 Task: Create a schedule automation trigger every sunday at 10:00 AM.
Action: Mouse moved to (1162, 332)
Screenshot: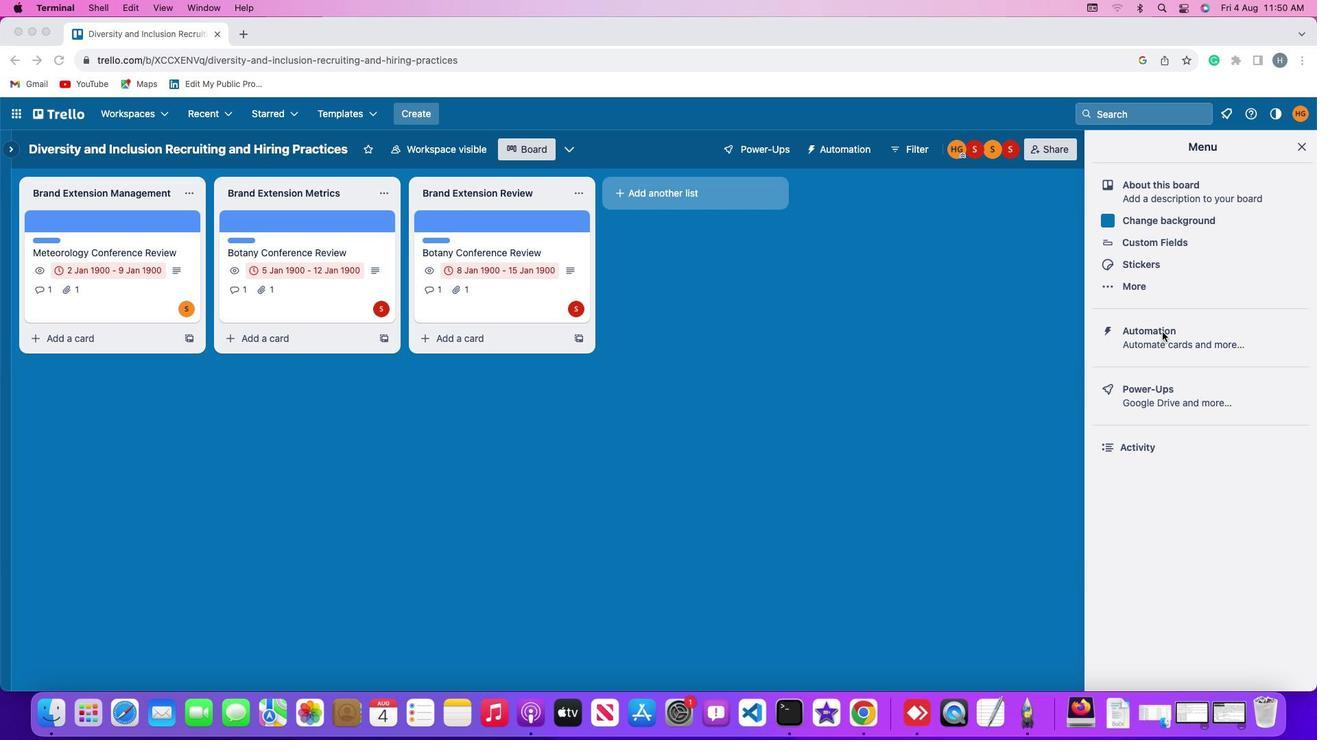 
Action: Mouse pressed left at (1162, 332)
Screenshot: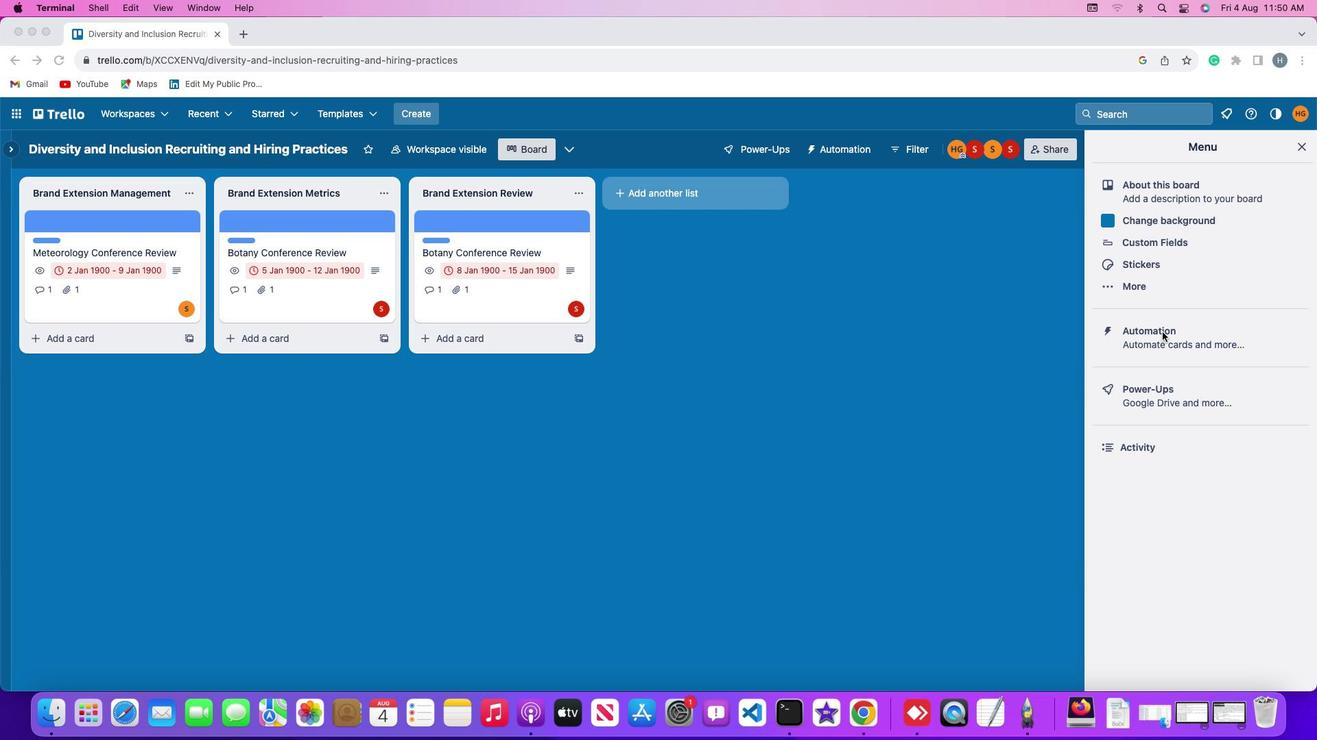 
Action: Mouse moved to (1167, 334)
Screenshot: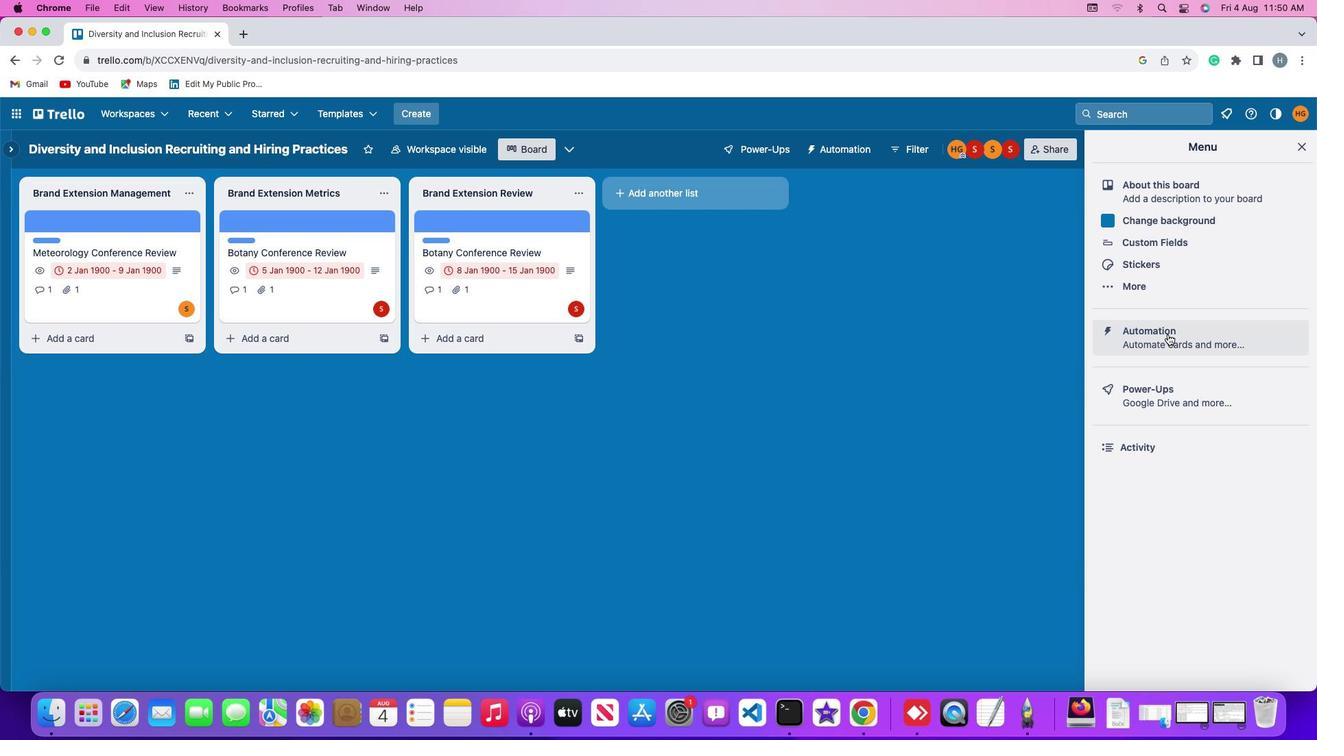 
Action: Mouse pressed left at (1167, 334)
Screenshot: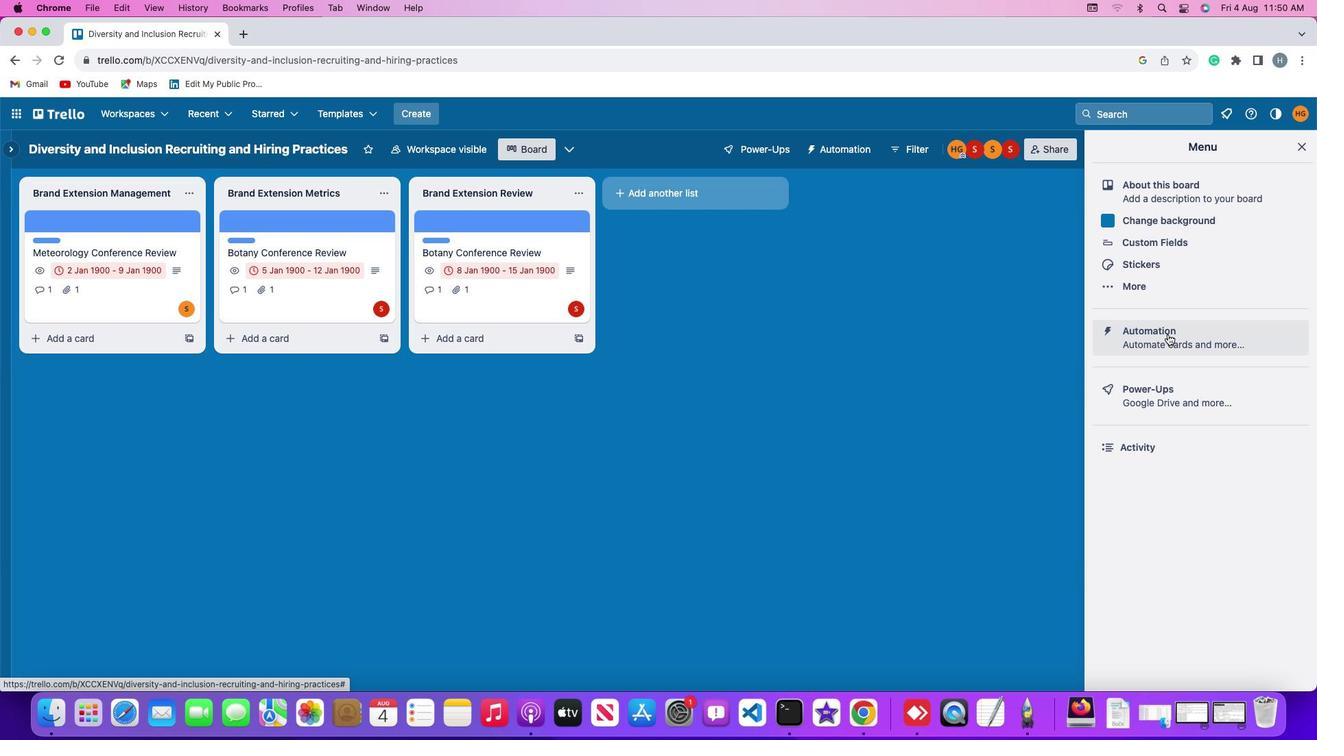 
Action: Mouse moved to (68, 298)
Screenshot: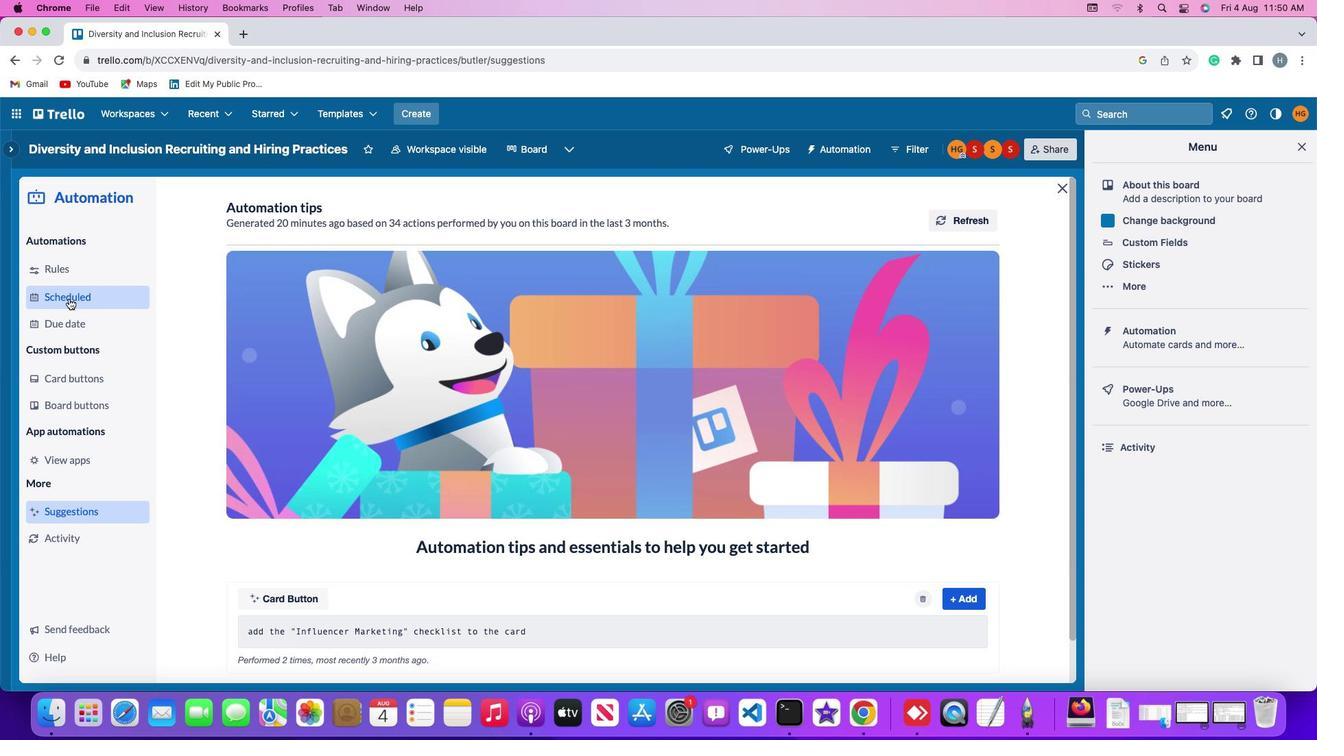 
Action: Mouse pressed left at (68, 298)
Screenshot: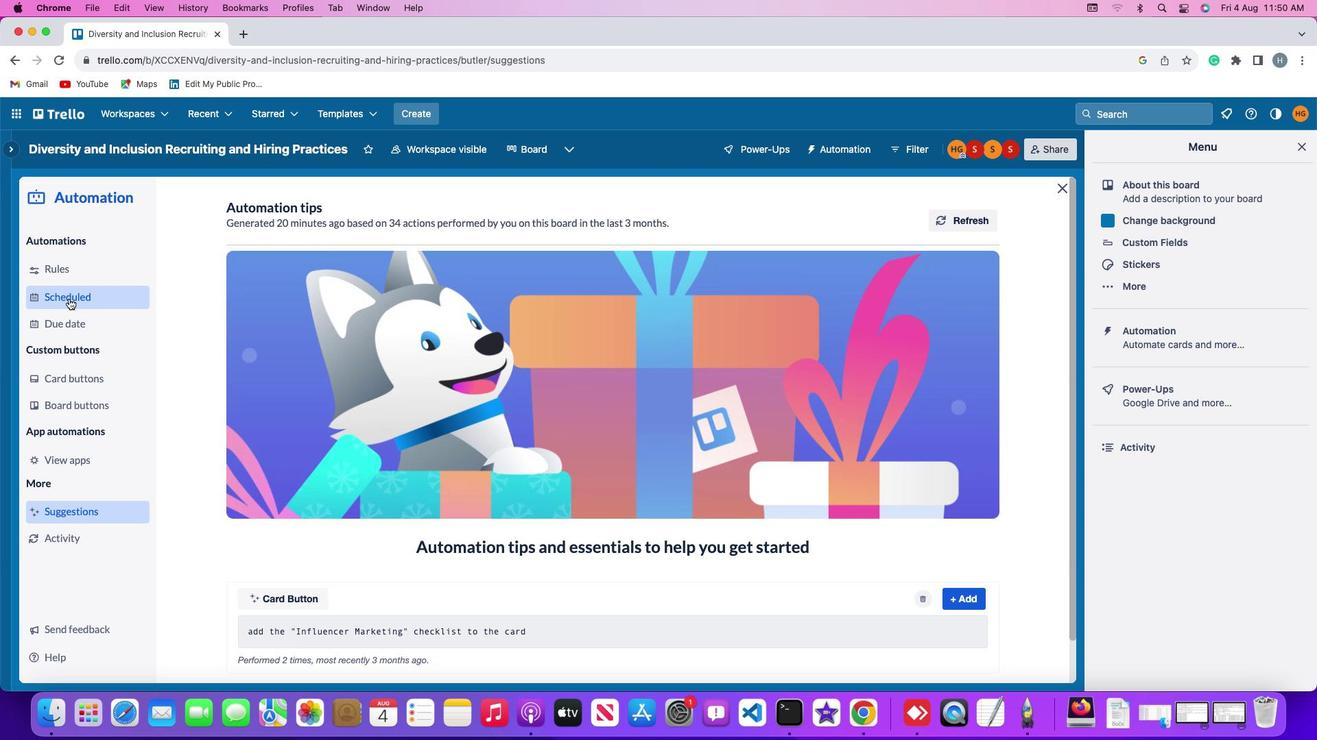 
Action: Mouse moved to (909, 210)
Screenshot: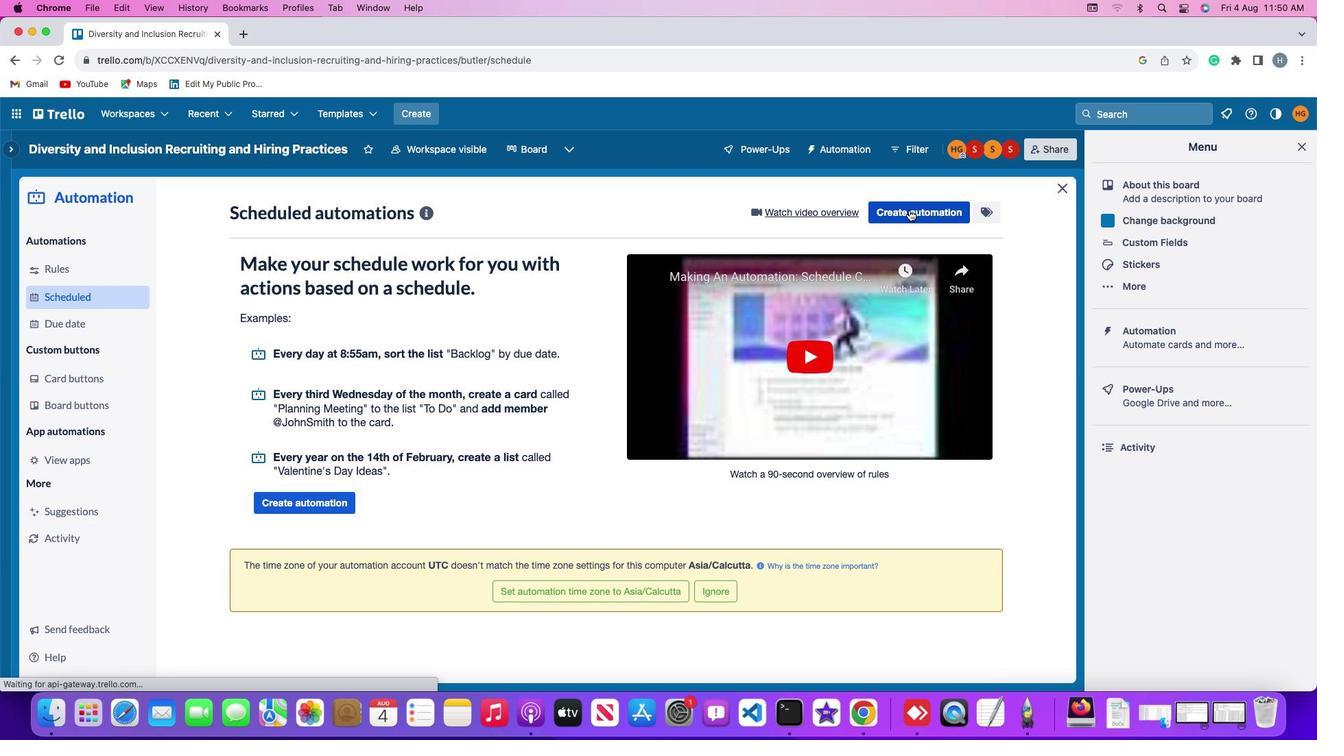 
Action: Mouse pressed left at (909, 210)
Screenshot: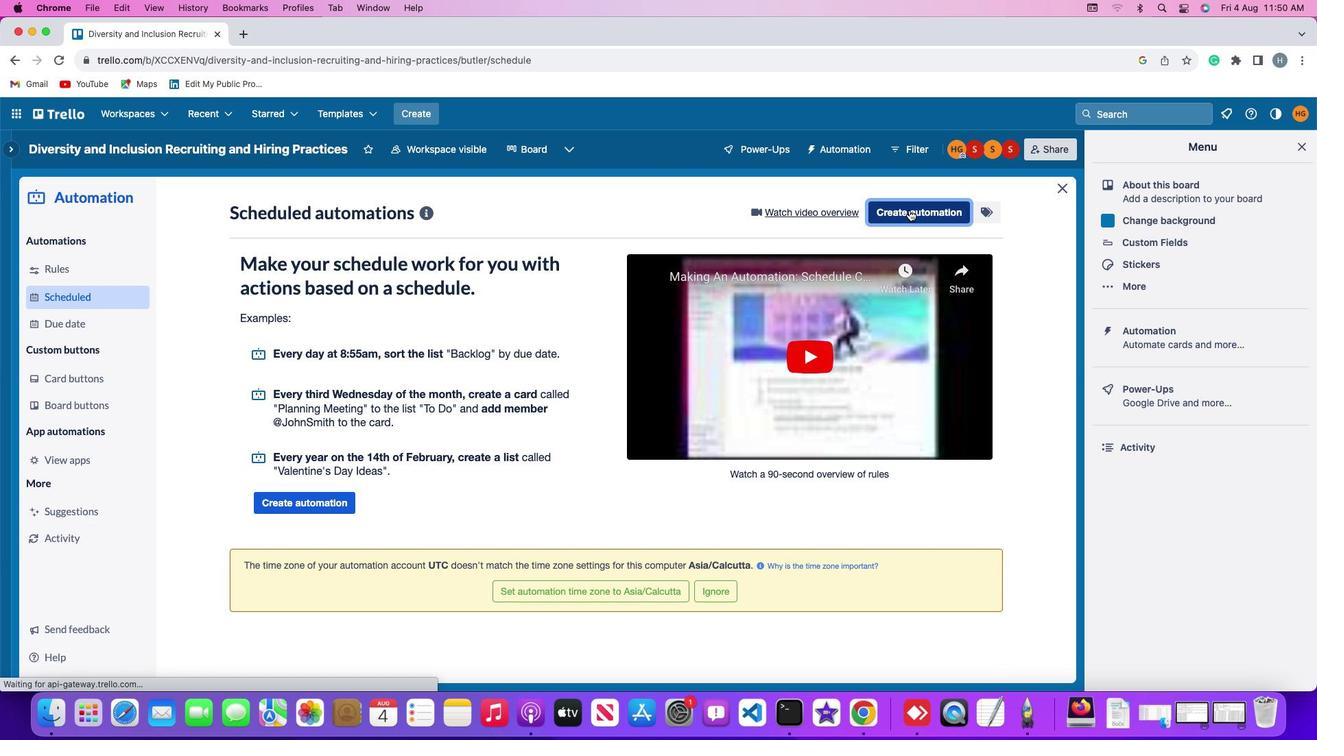 
Action: Mouse moved to (732, 347)
Screenshot: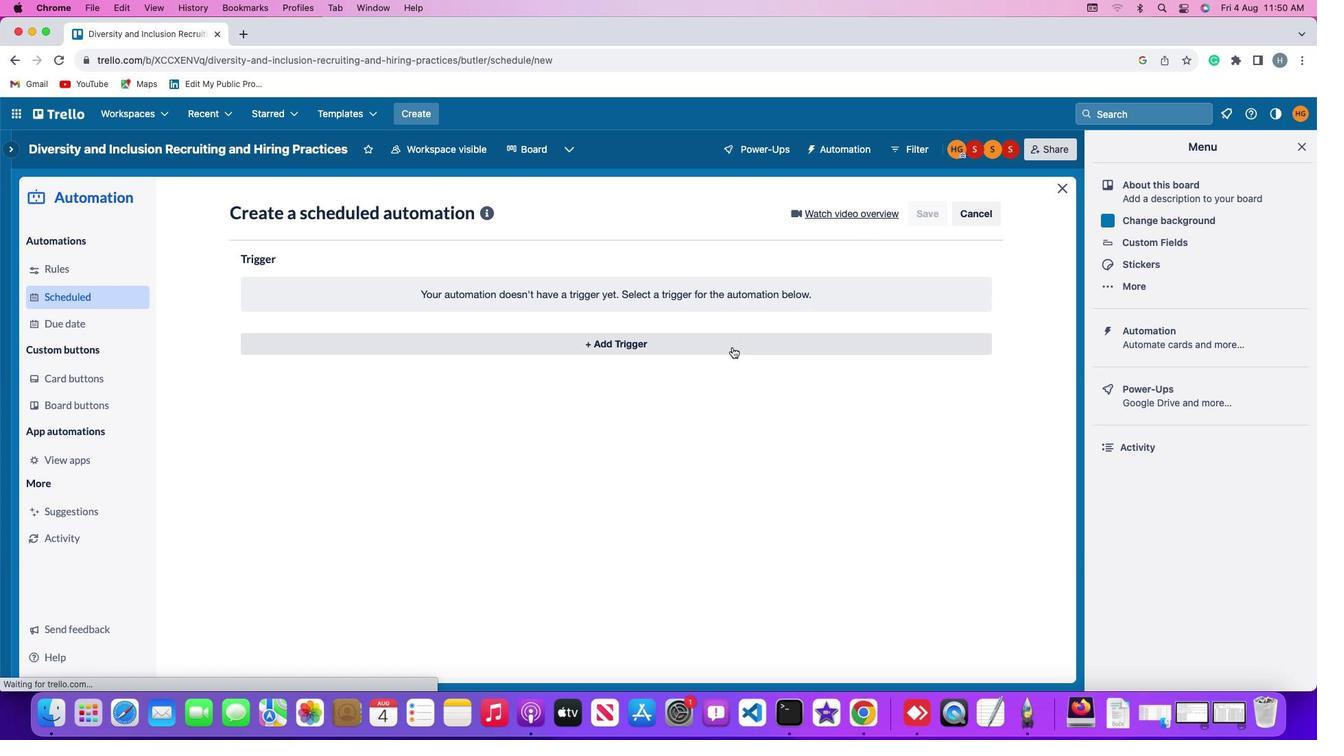 
Action: Mouse pressed left at (732, 347)
Screenshot: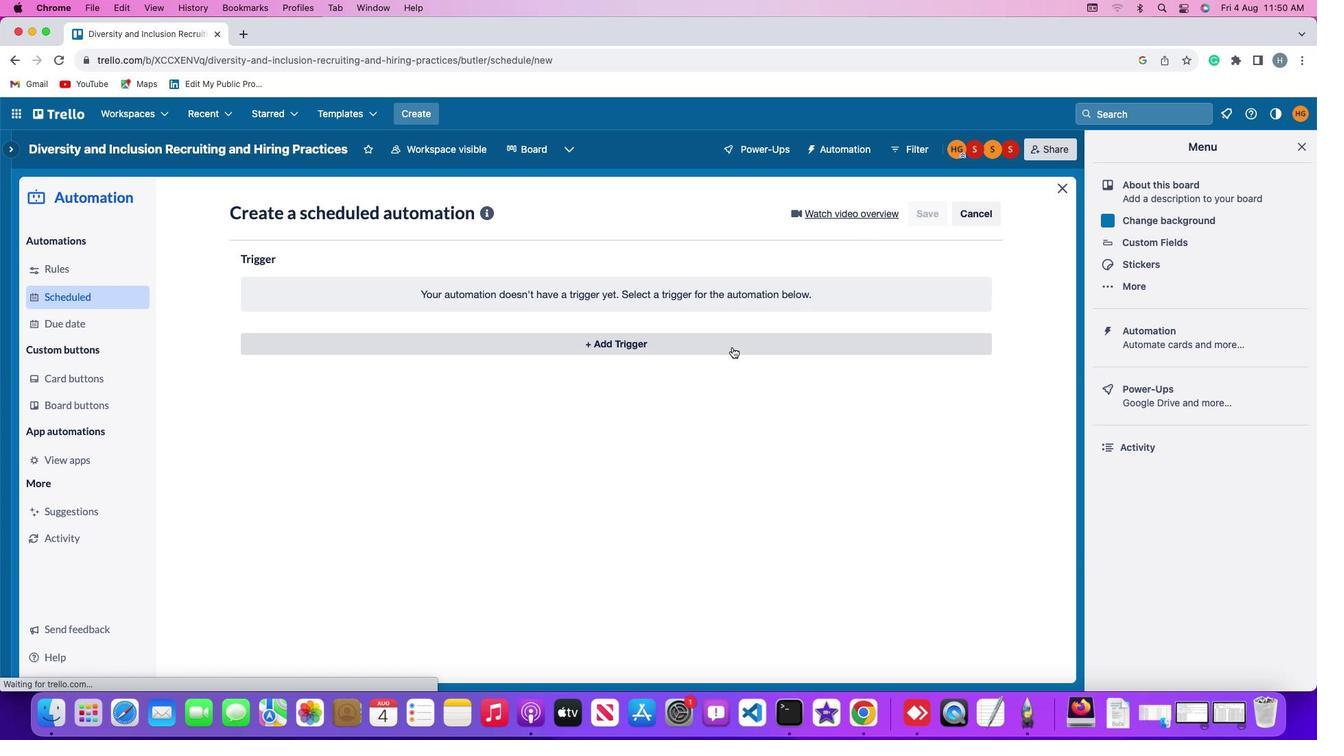 
Action: Mouse moved to (309, 631)
Screenshot: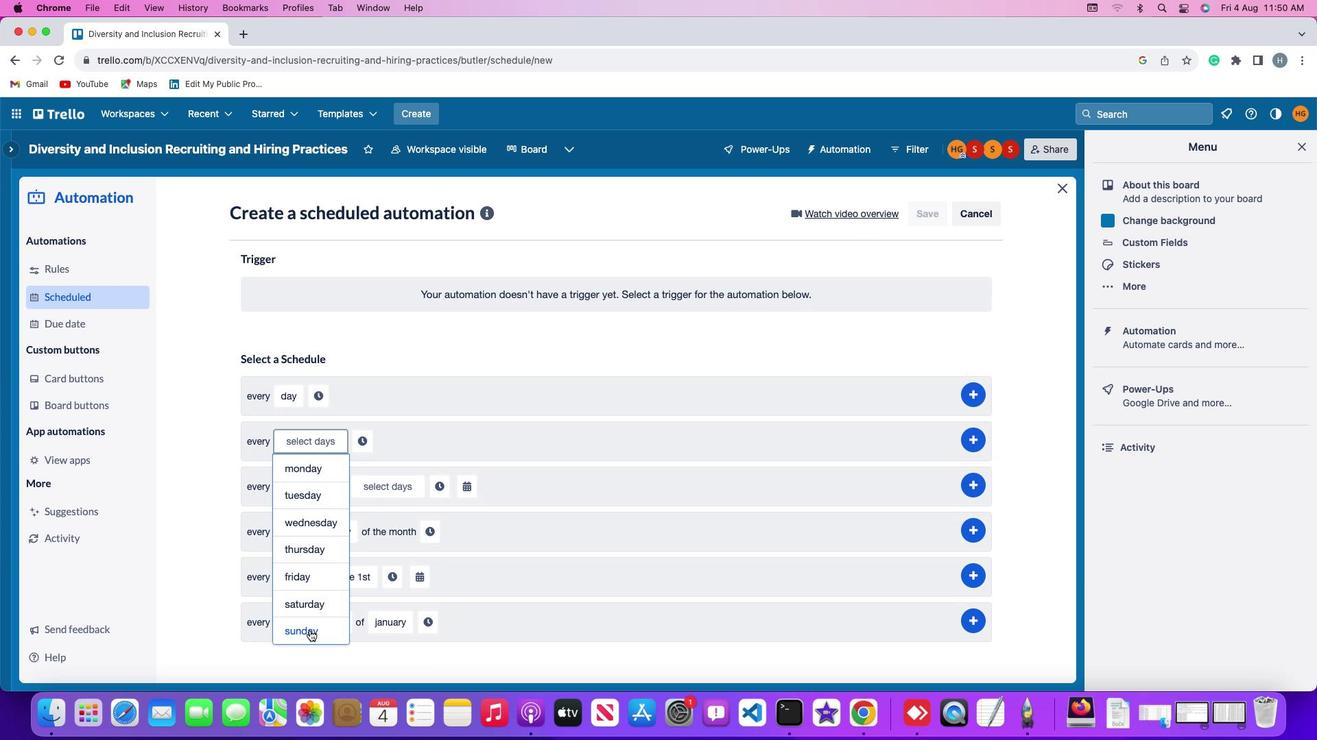 
Action: Mouse pressed left at (309, 631)
Screenshot: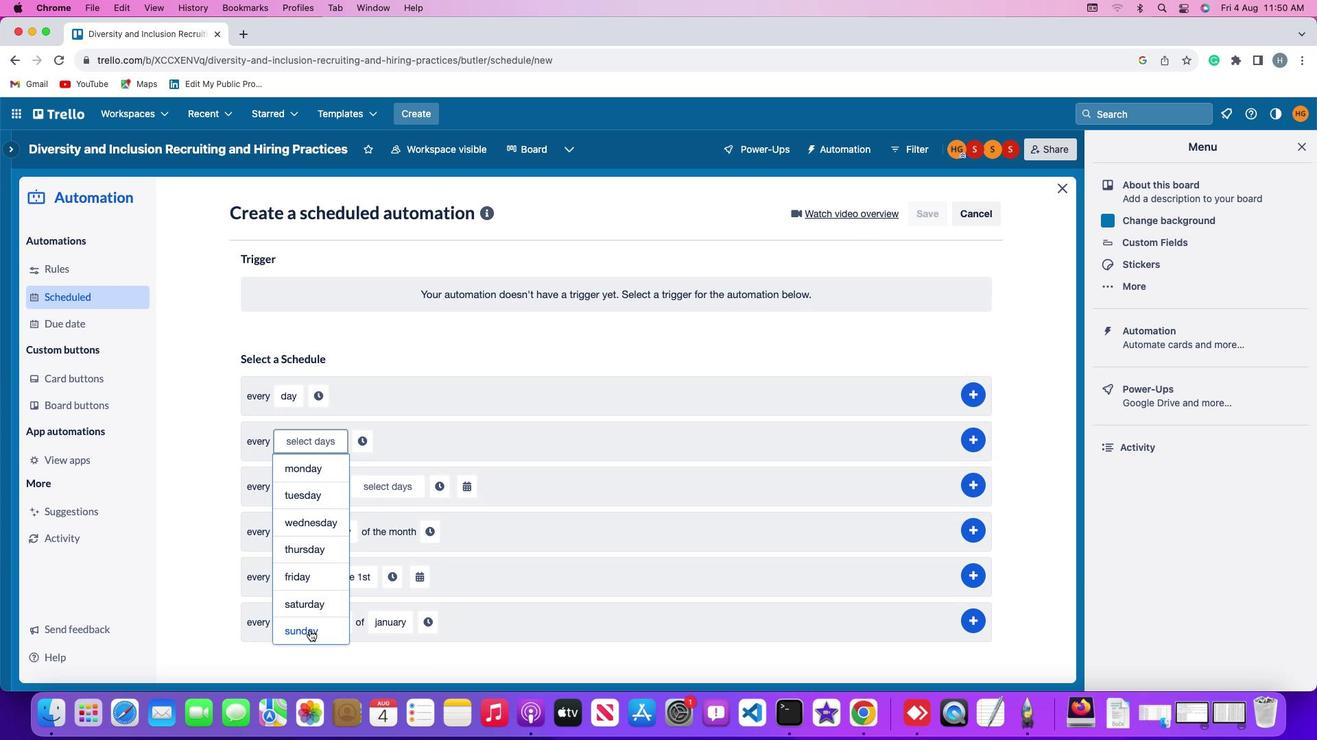 
Action: Mouse moved to (367, 440)
Screenshot: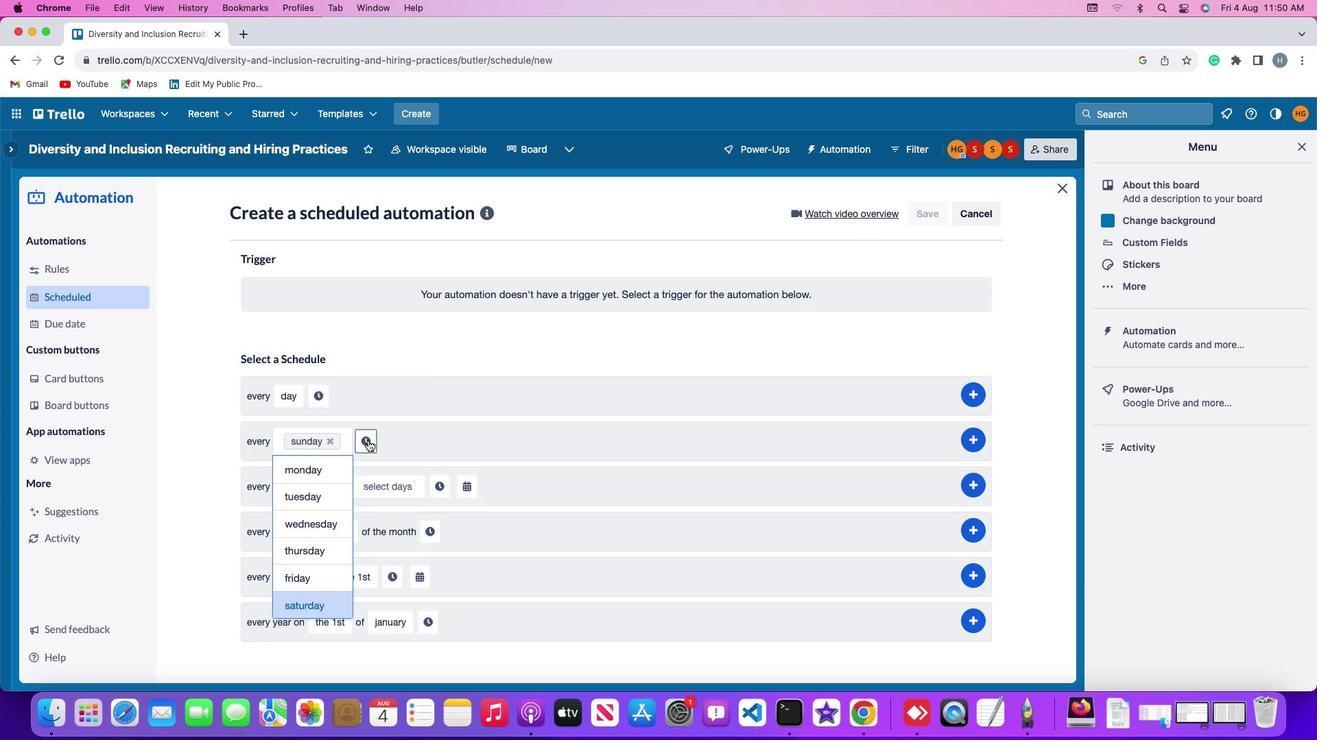 
Action: Mouse pressed left at (367, 440)
Screenshot: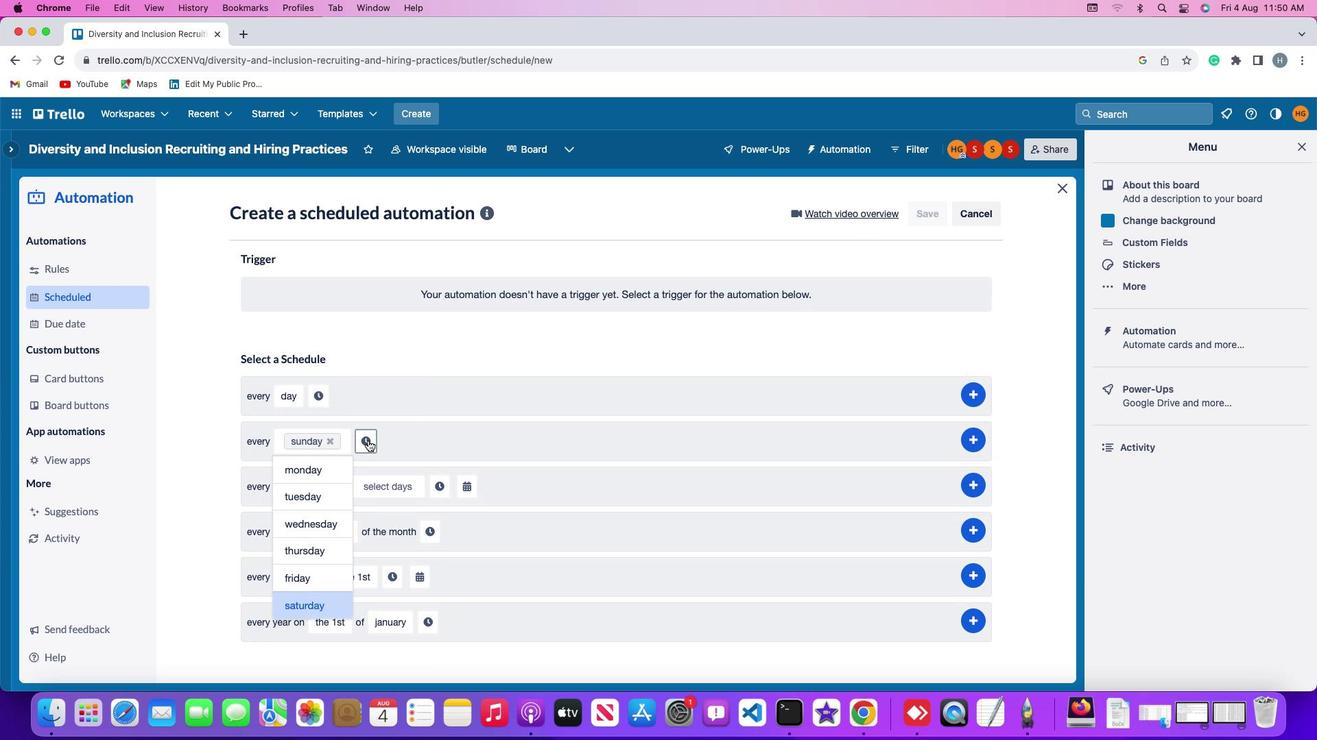 
Action: Mouse moved to (397, 441)
Screenshot: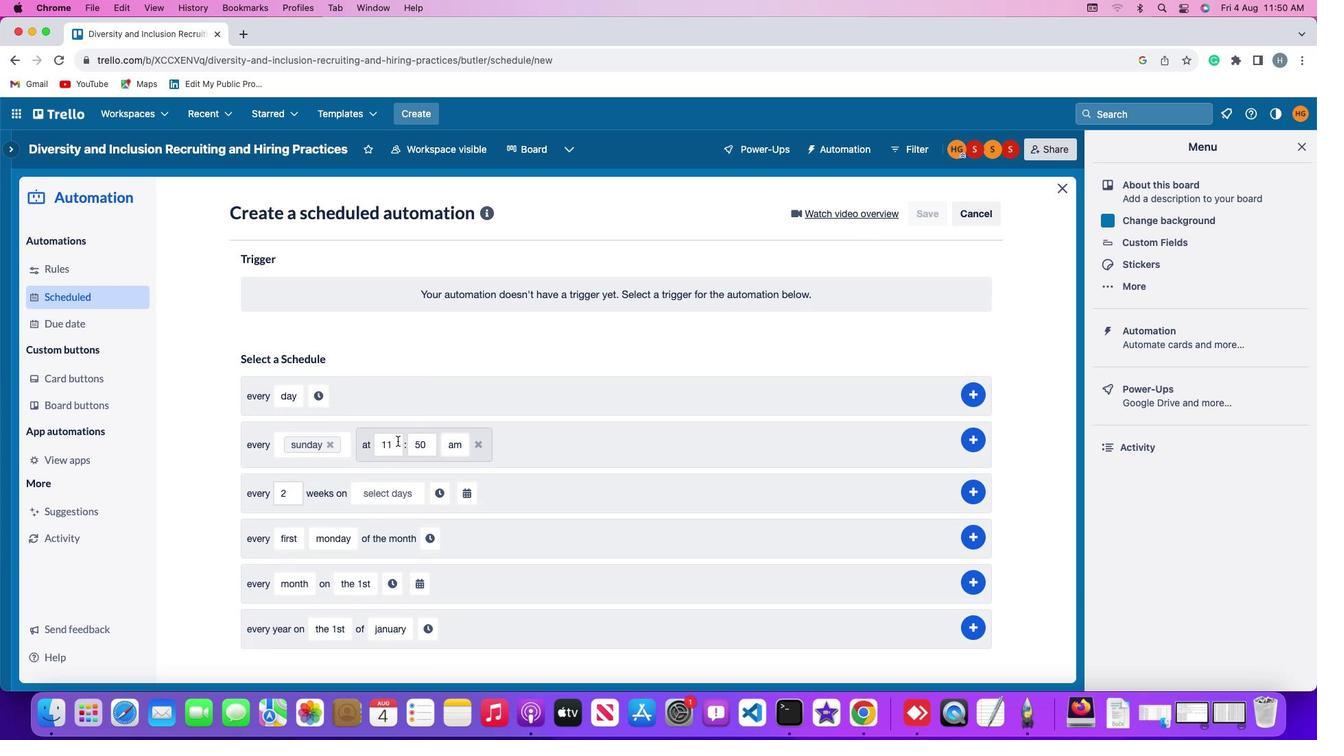 
Action: Mouse pressed left at (397, 441)
Screenshot: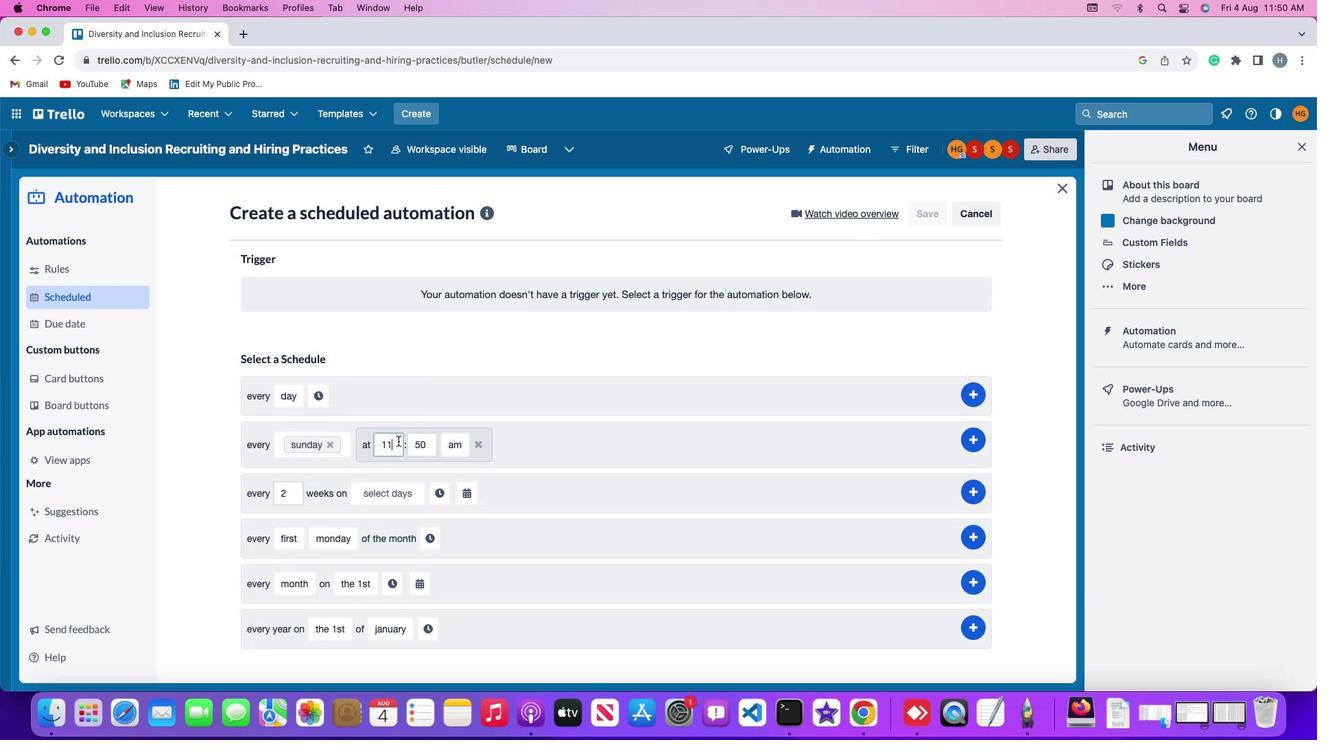 
Action: Mouse moved to (397, 441)
Screenshot: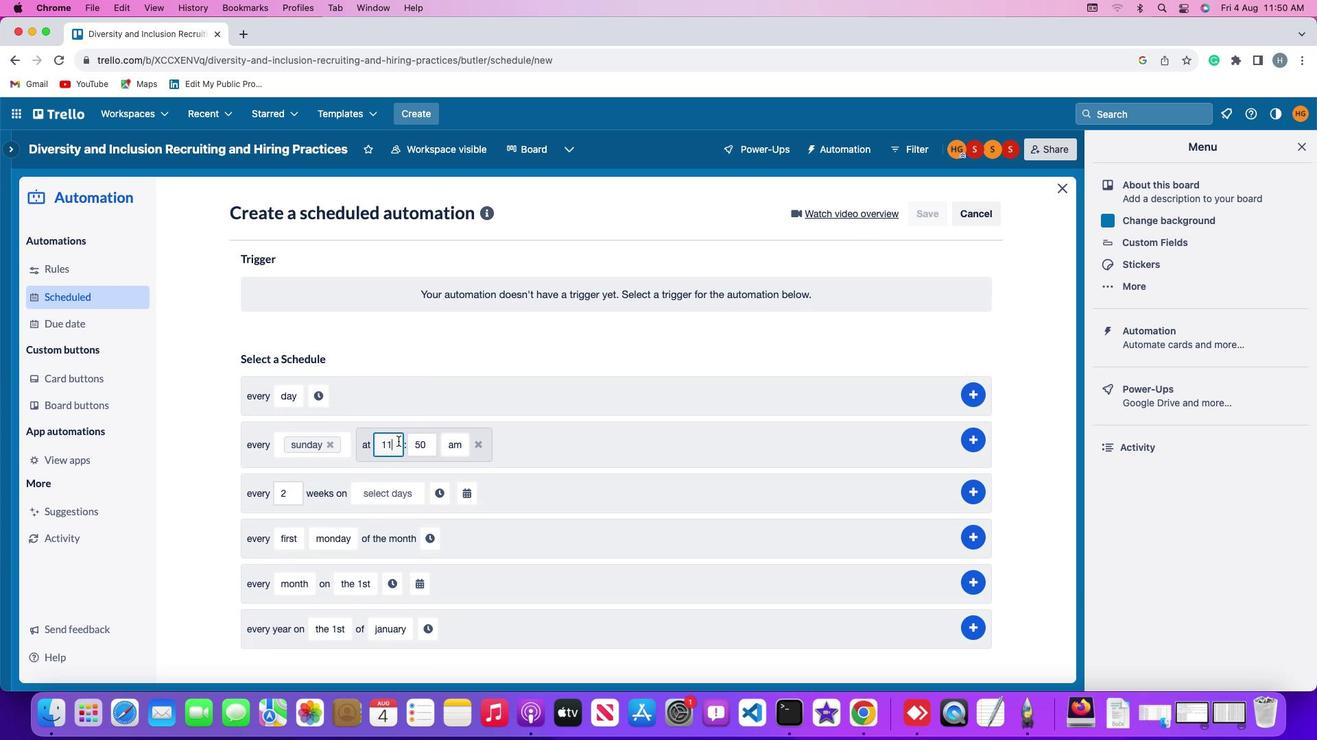 
Action: Key pressed Key.backspace'0'
Screenshot: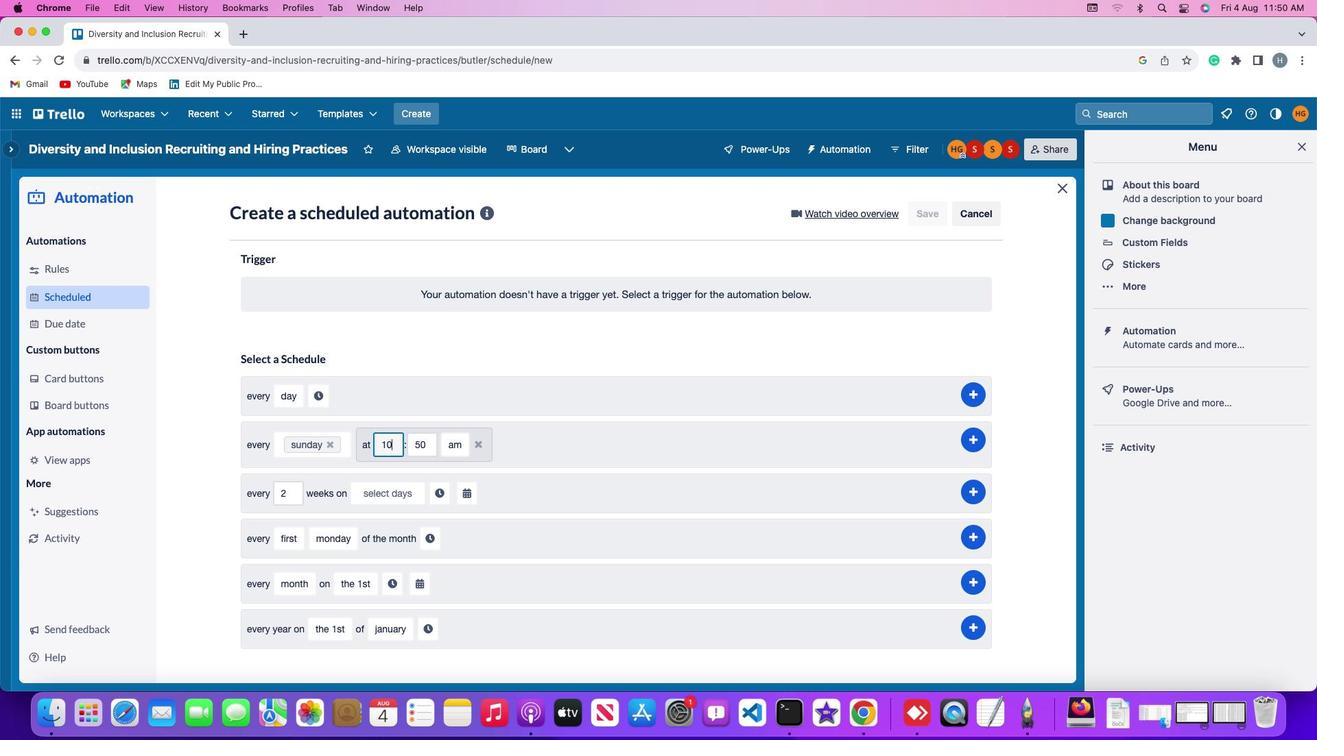 
Action: Mouse moved to (434, 444)
Screenshot: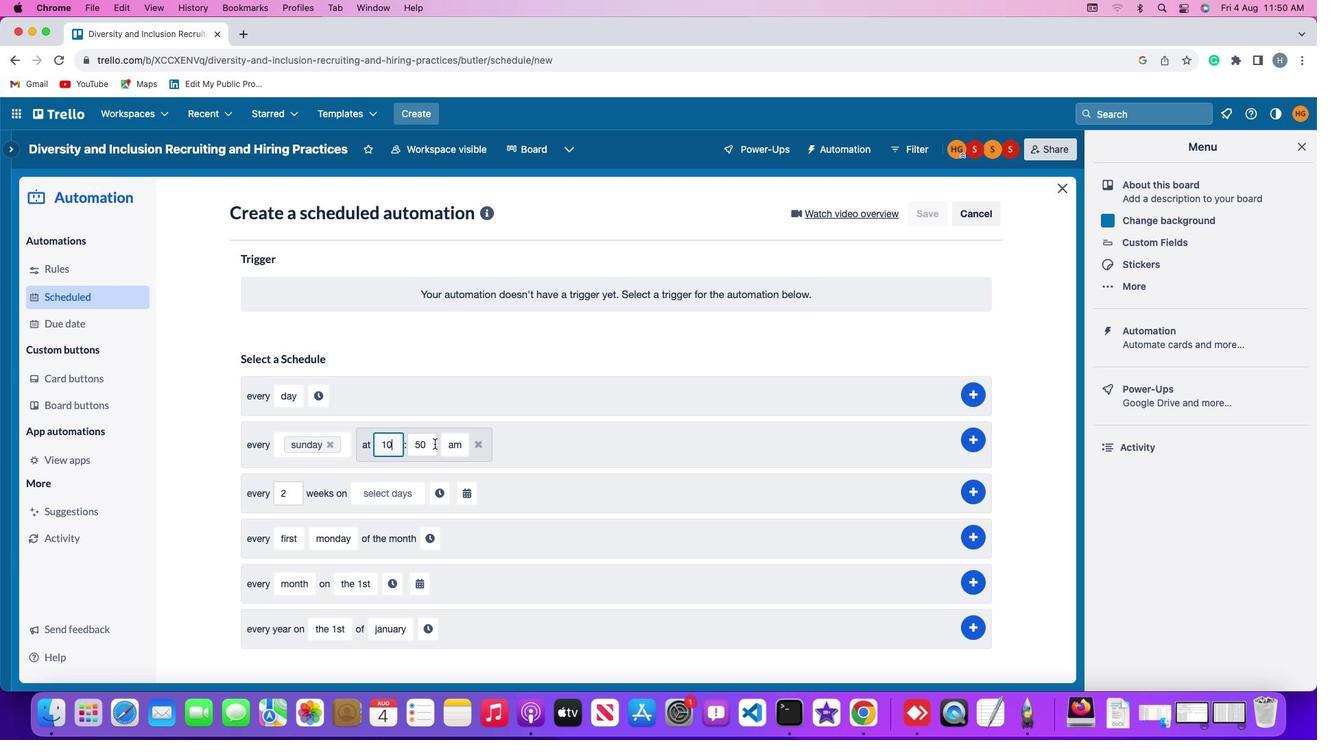 
Action: Mouse pressed left at (434, 444)
Screenshot: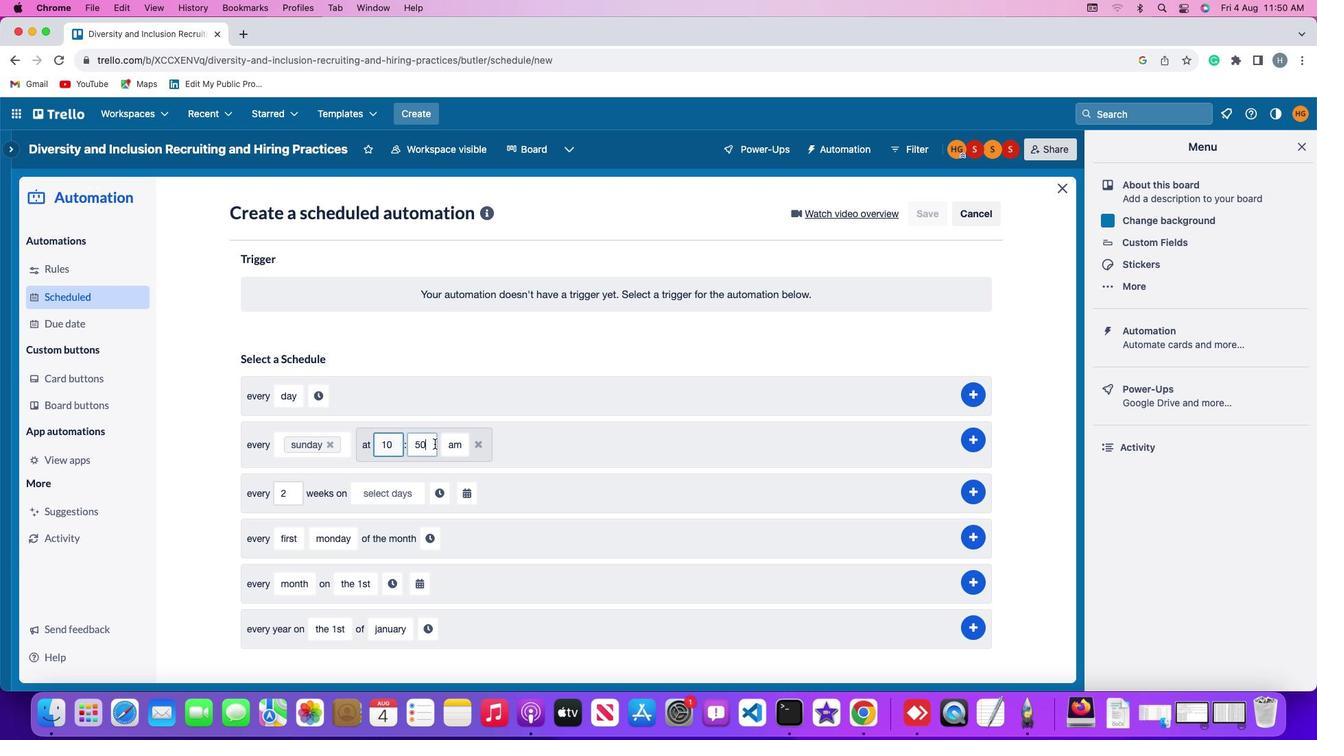 
Action: Mouse moved to (434, 444)
Screenshot: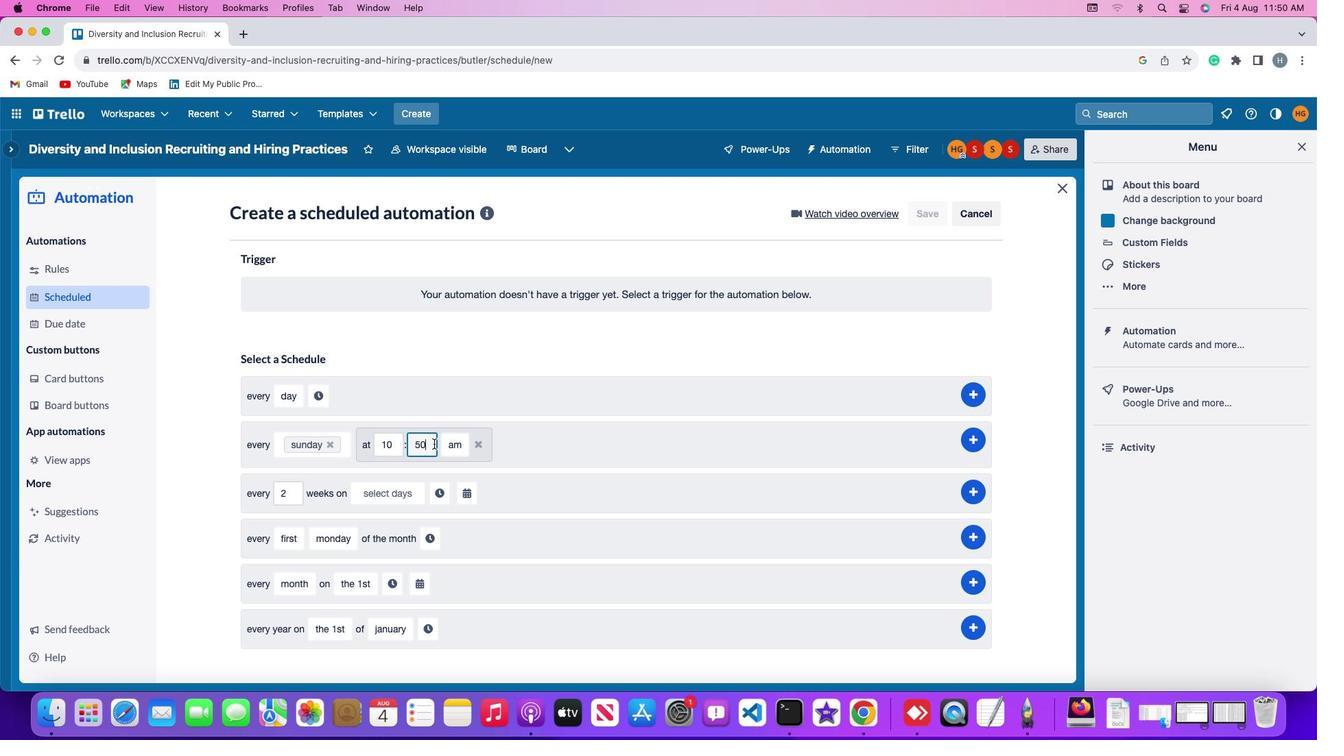 
Action: Key pressed Key.backspaceKey.backspace'0''0'
Screenshot: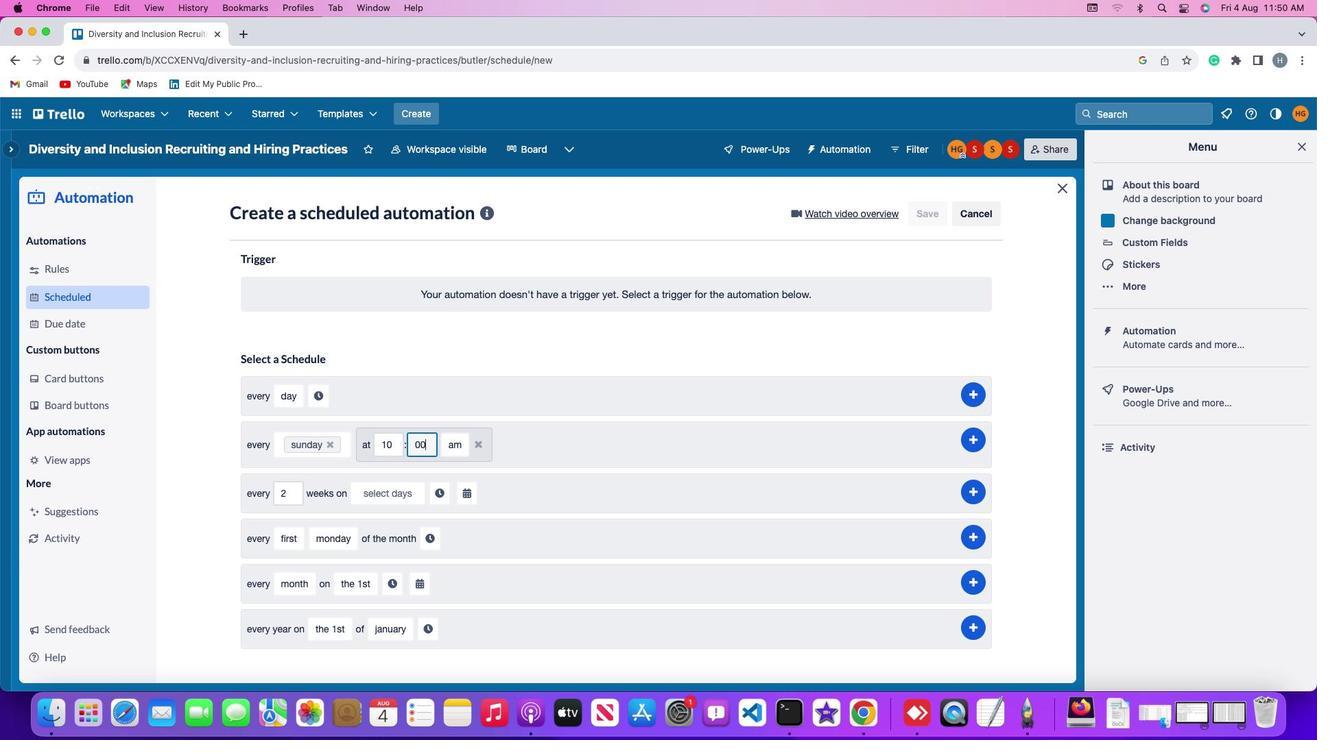 
Action: Mouse moved to (458, 471)
Screenshot: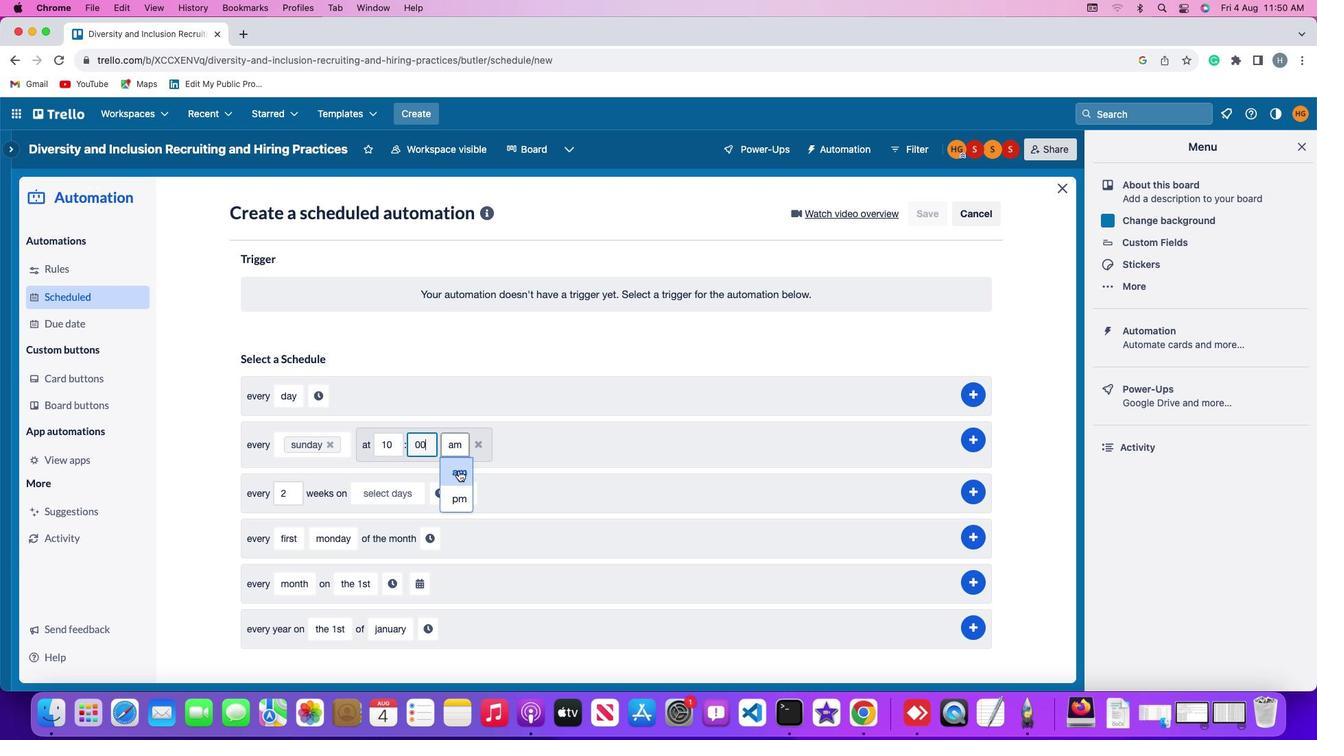 
Action: Mouse pressed left at (458, 471)
Screenshot: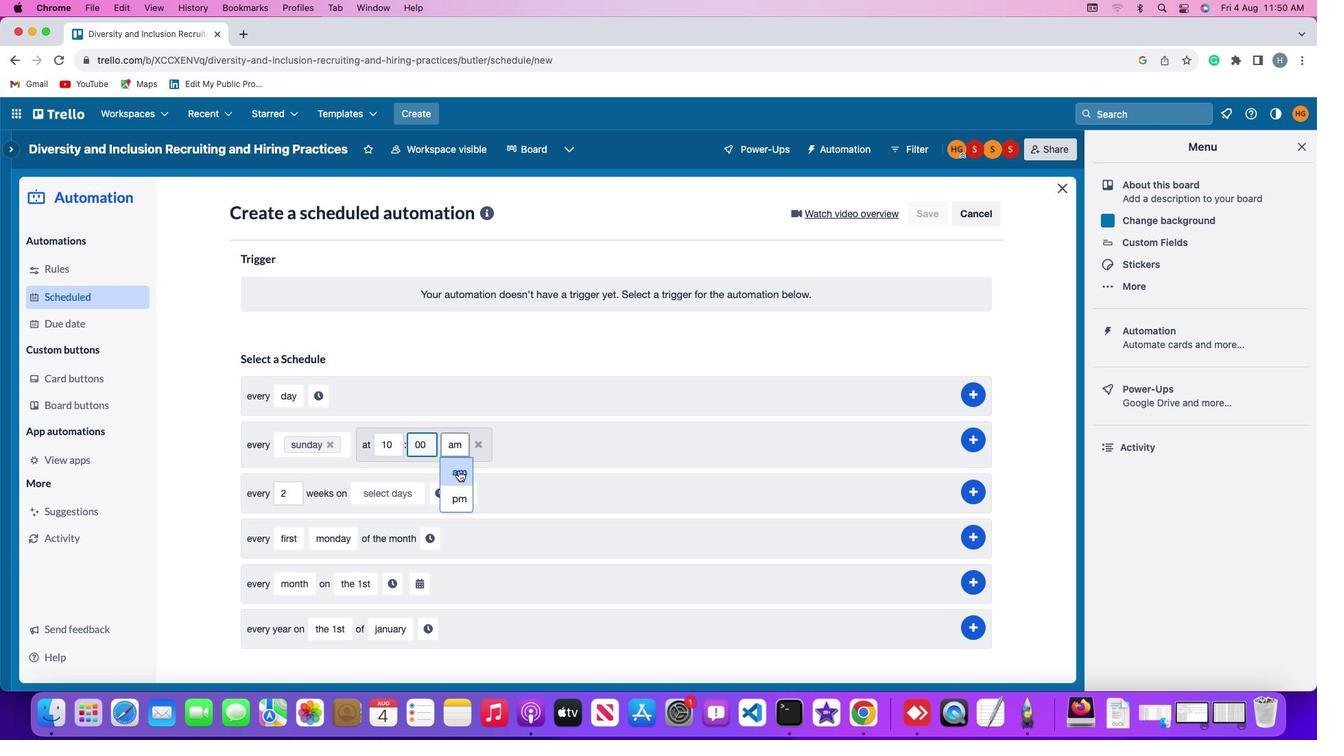 
Action: Mouse moved to (972, 437)
Screenshot: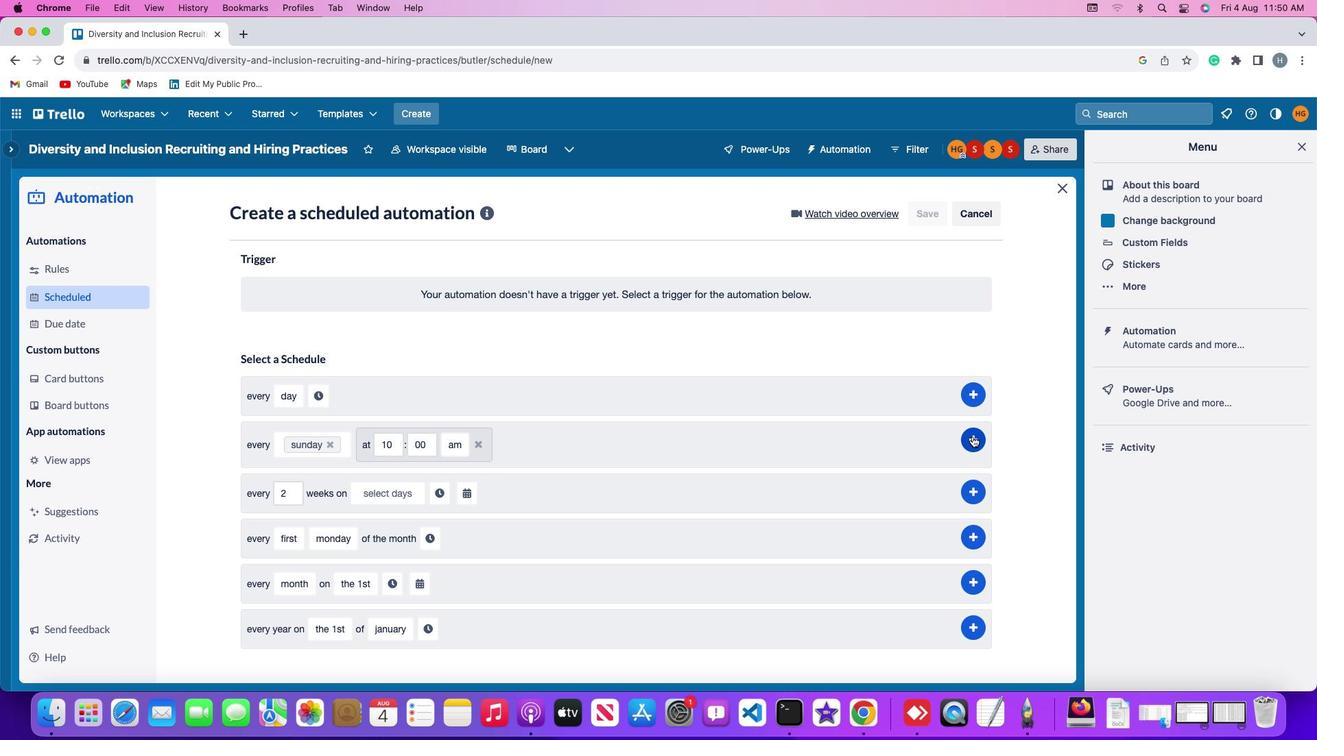 
Action: Mouse pressed left at (972, 437)
Screenshot: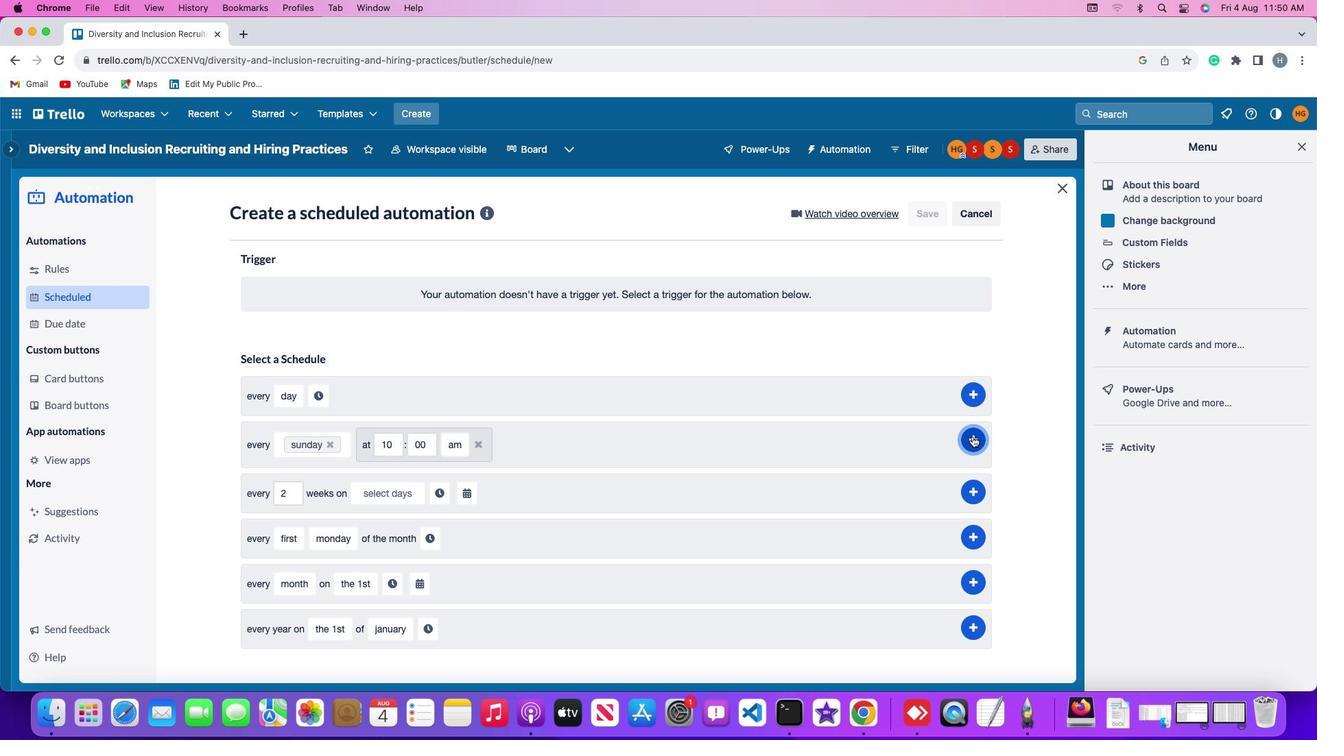 
Action: Mouse moved to (889, 368)
Screenshot: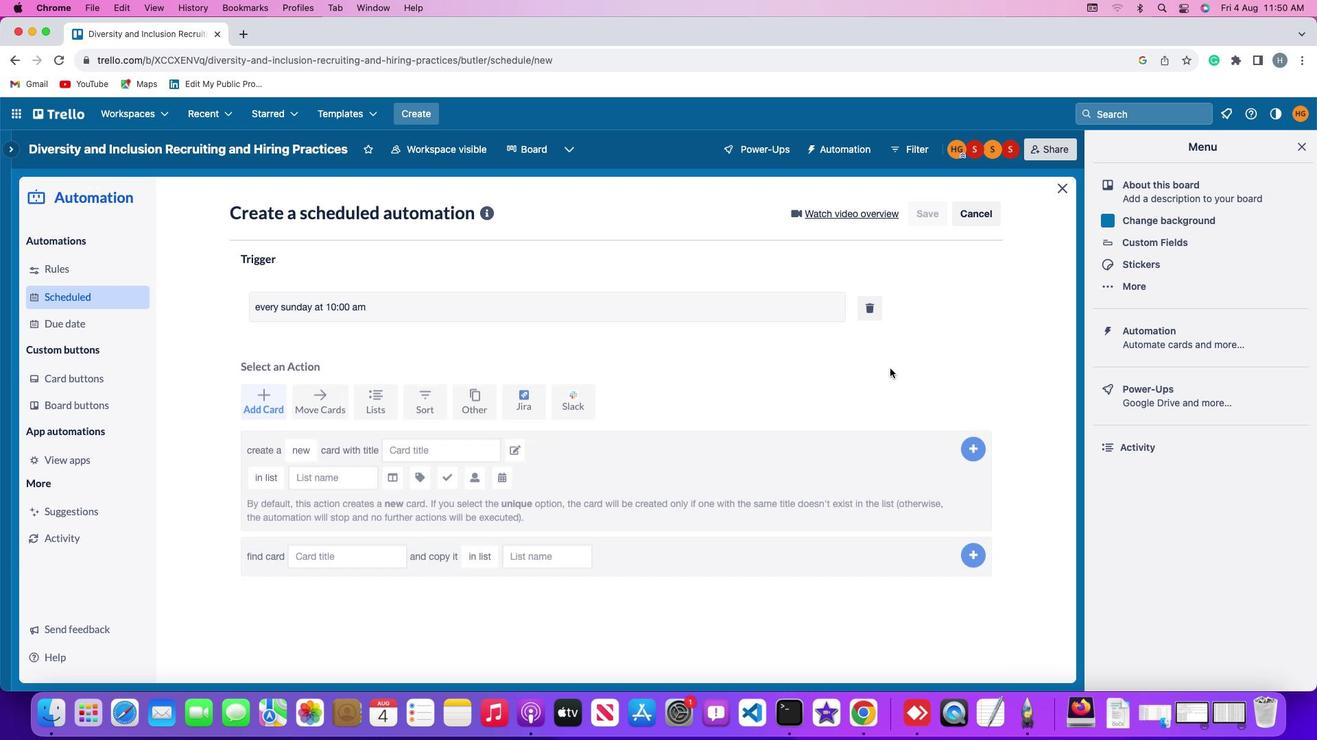 
